 Task: Enable the experimental feature "Allow extensions to load custom stylesheets".
Action: Mouse moved to (1137, 39)
Screenshot: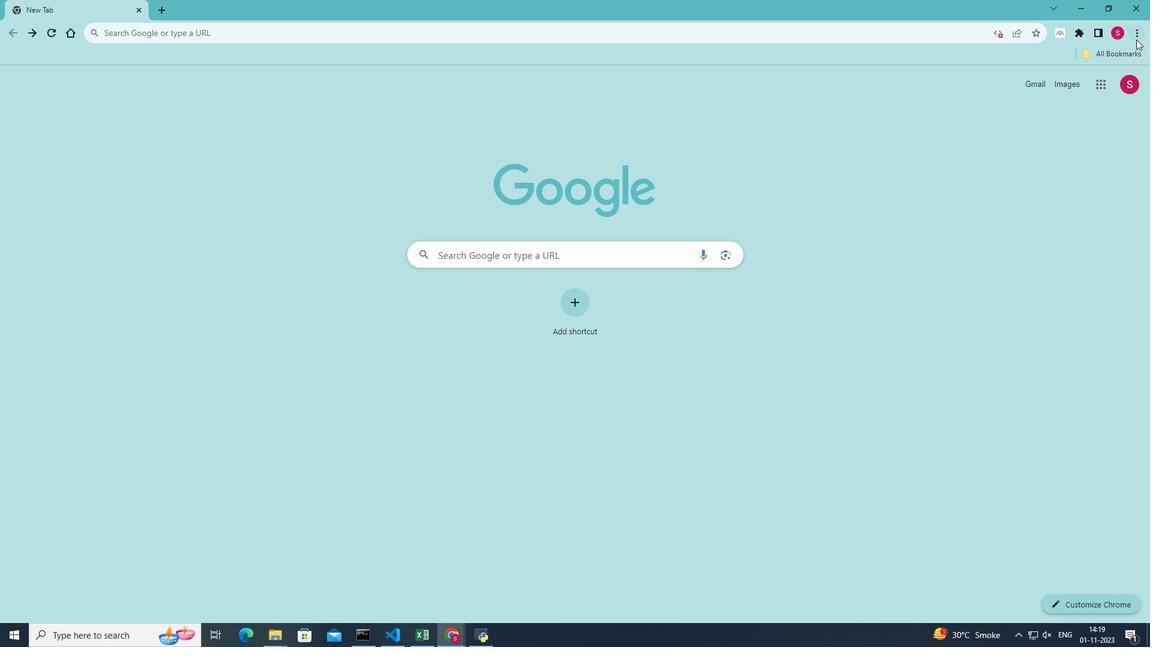 
Action: Mouse pressed left at (1137, 39)
Screenshot: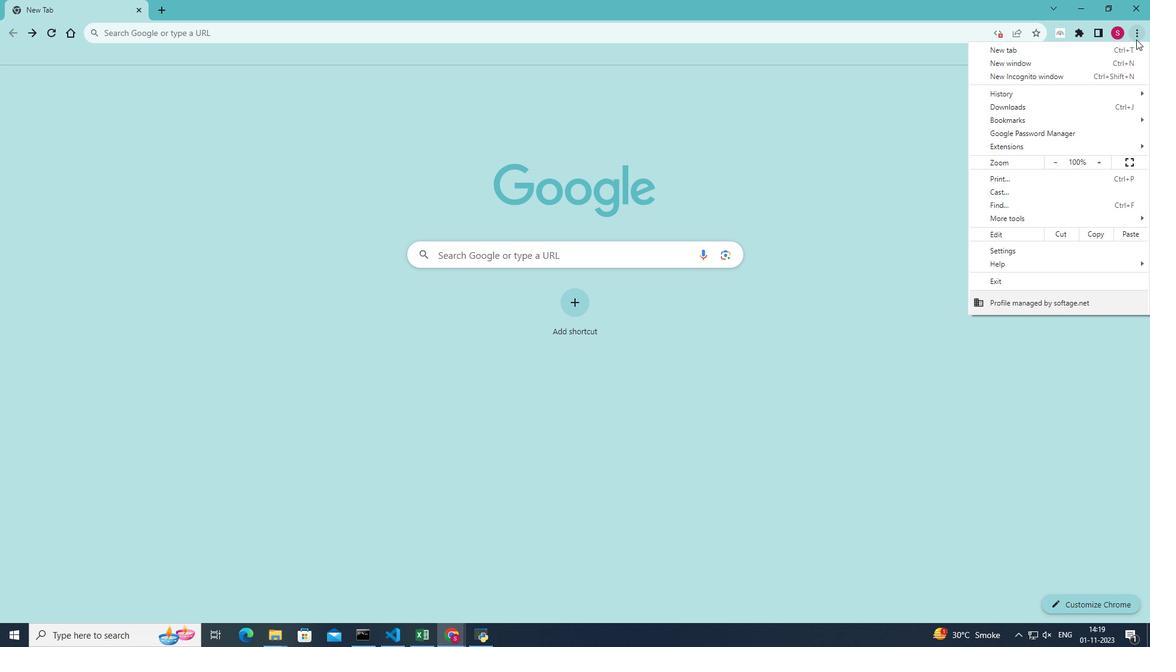 
Action: Mouse moved to (1029, 218)
Screenshot: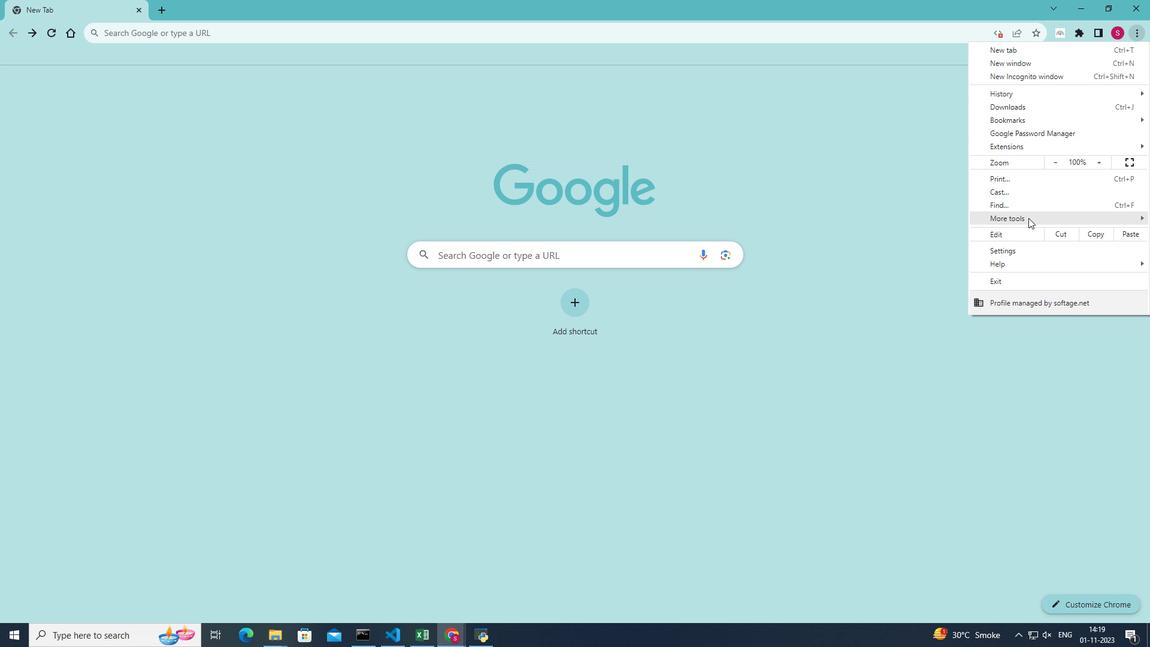
Action: Mouse pressed left at (1029, 218)
Screenshot: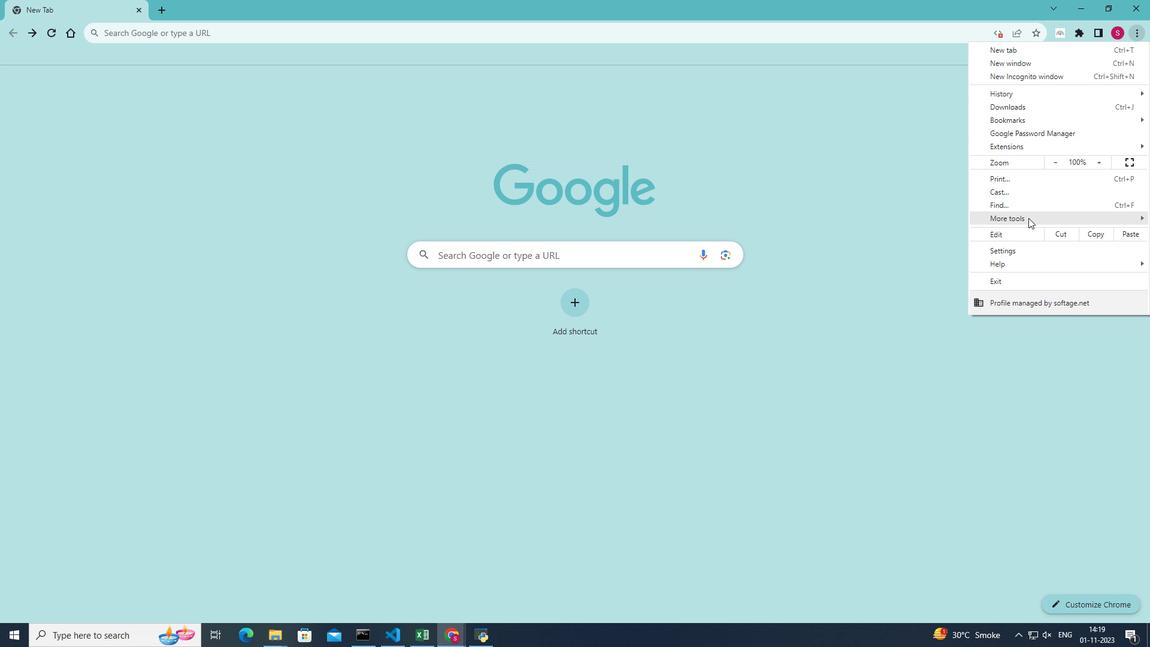 
Action: Mouse moved to (877, 308)
Screenshot: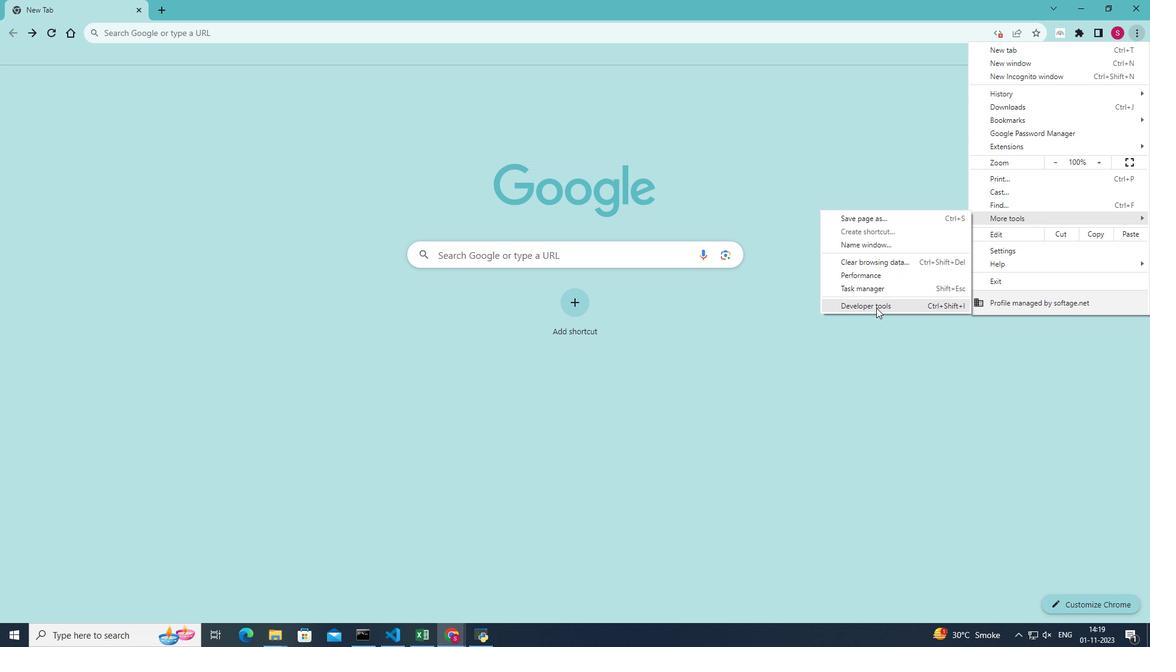 
Action: Mouse pressed left at (877, 308)
Screenshot: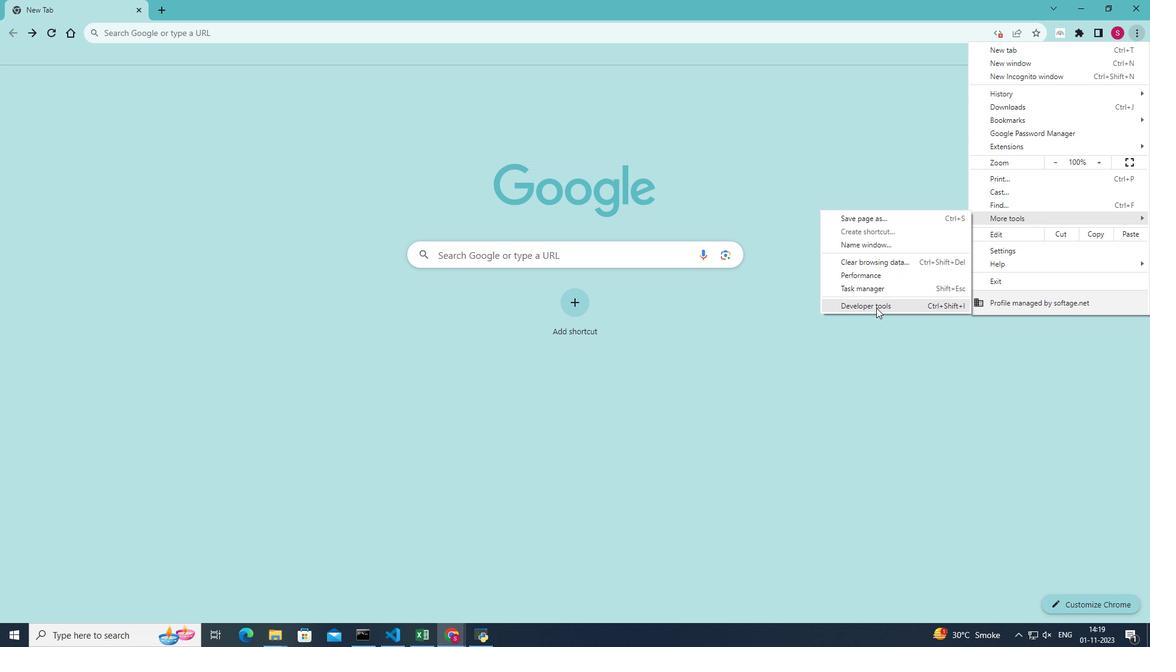 
Action: Mouse moved to (1110, 73)
Screenshot: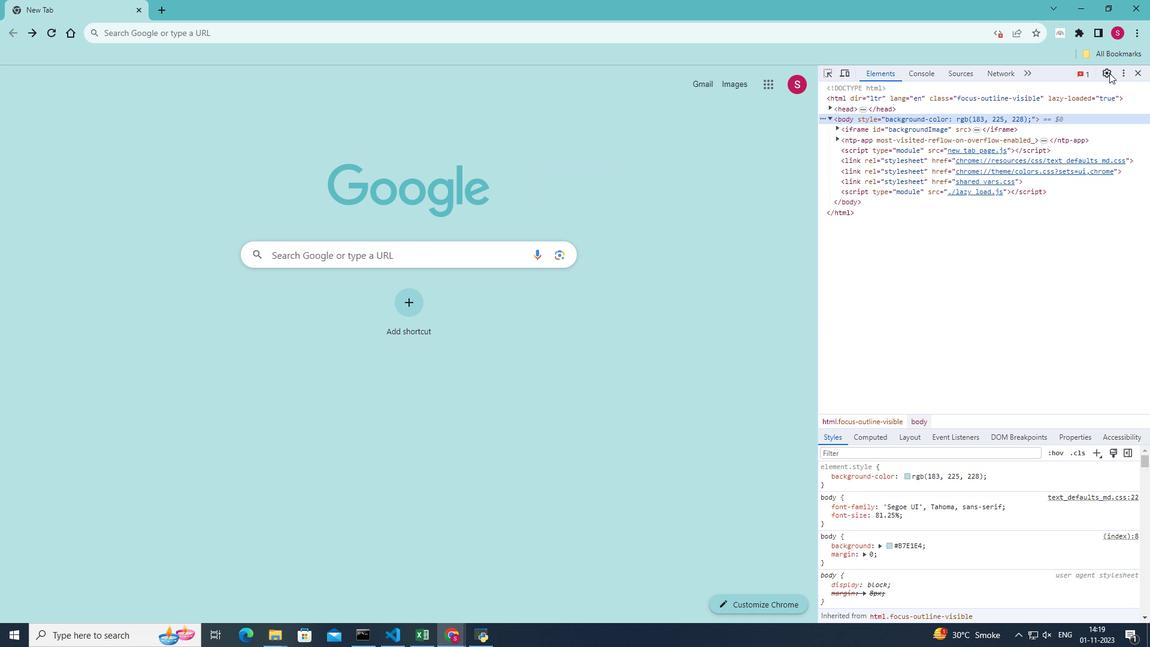 
Action: Mouse pressed left at (1110, 73)
Screenshot: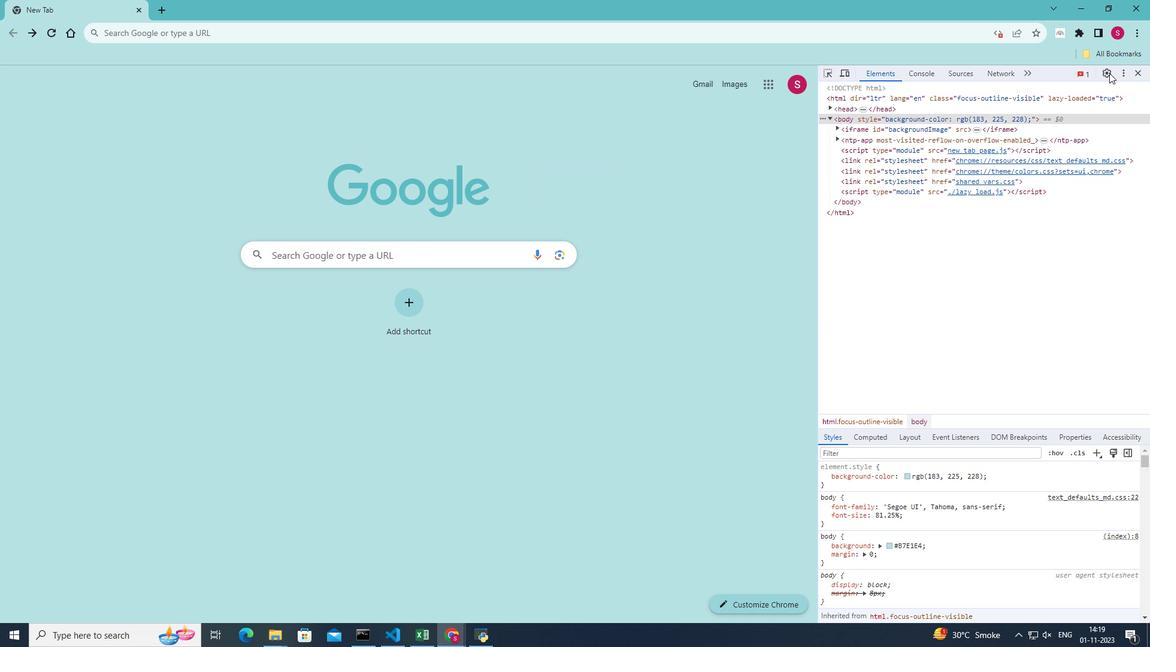 
Action: Mouse moved to (833, 131)
Screenshot: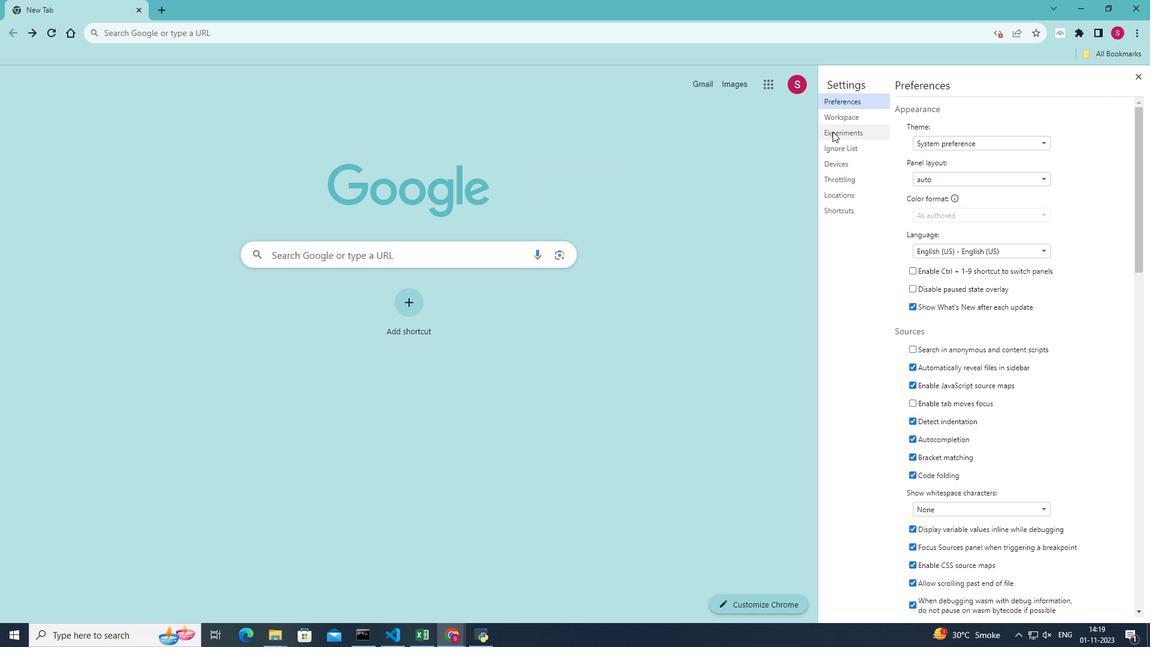 
Action: Mouse pressed left at (833, 131)
Screenshot: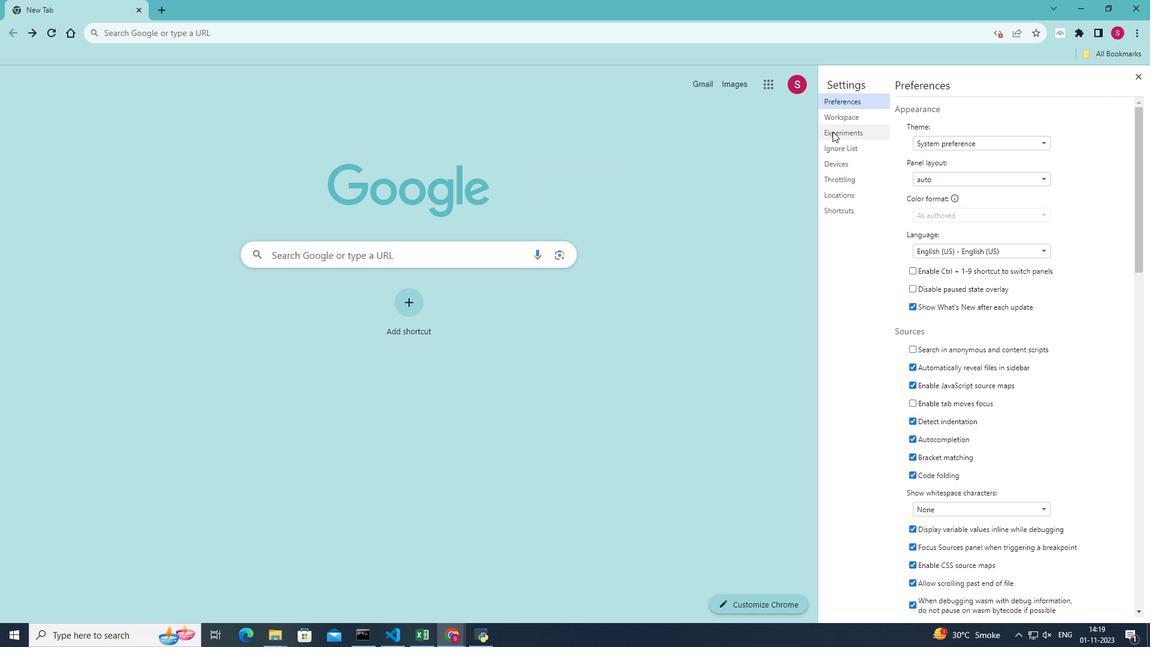 
Action: Mouse moved to (900, 152)
Screenshot: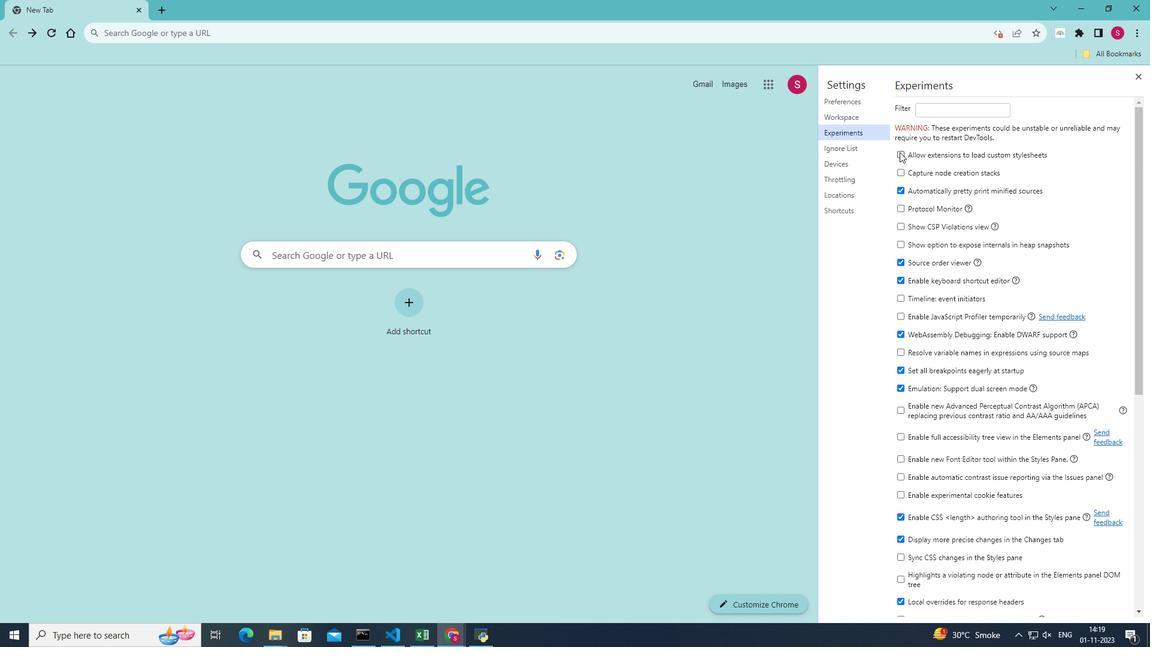 
Action: Mouse pressed left at (900, 152)
Screenshot: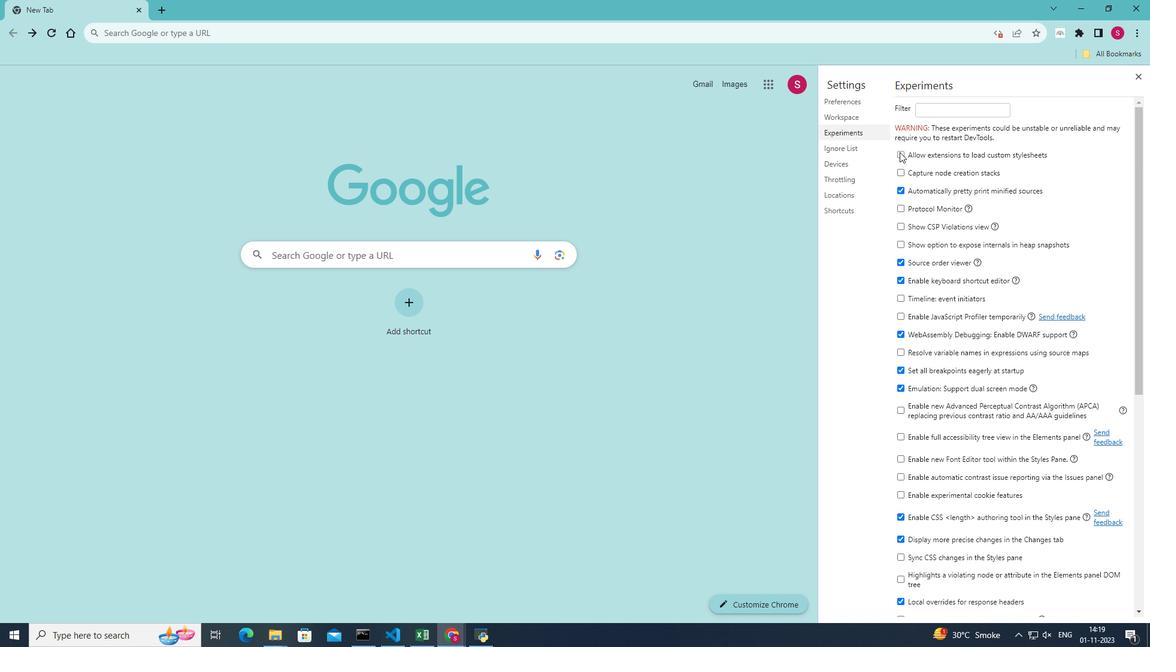 
Action: Mouse moved to (1039, 182)
Screenshot: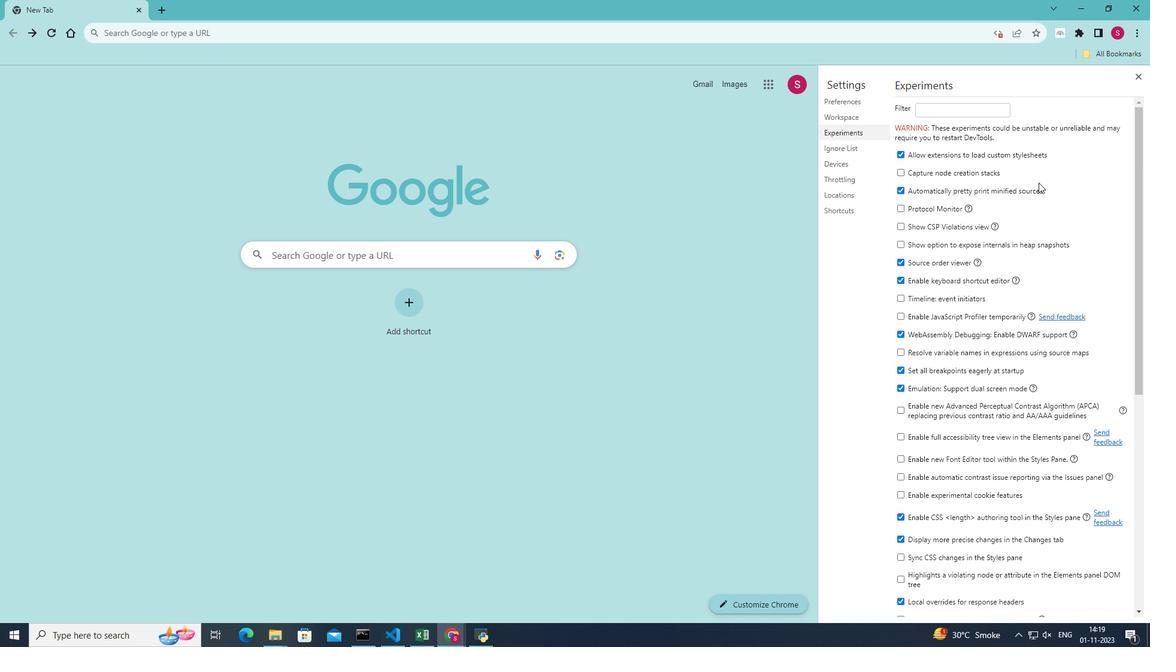 
